 Task: Create a due date automation trigger when advanced on, 2 working days before a card is due add content with a name containing resume at 11:00 AM.
Action: Mouse moved to (819, 241)
Screenshot: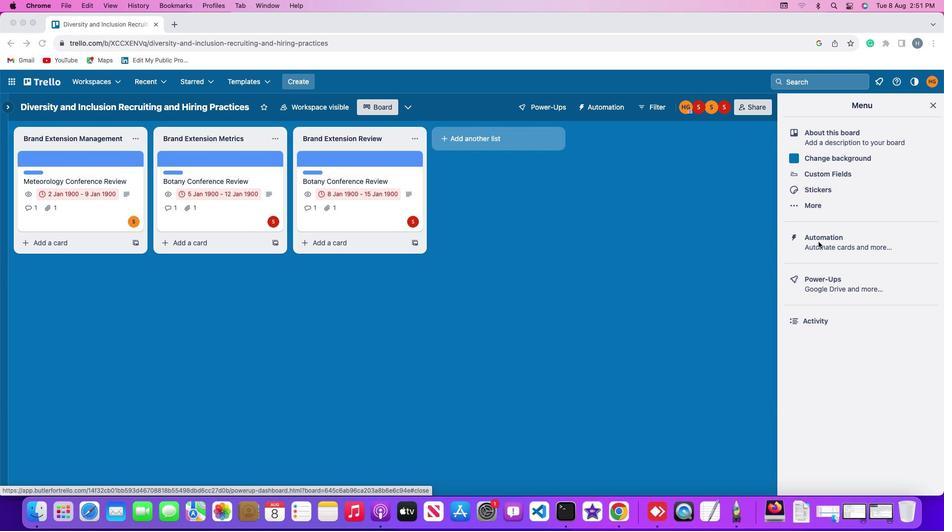 
Action: Mouse pressed left at (819, 241)
Screenshot: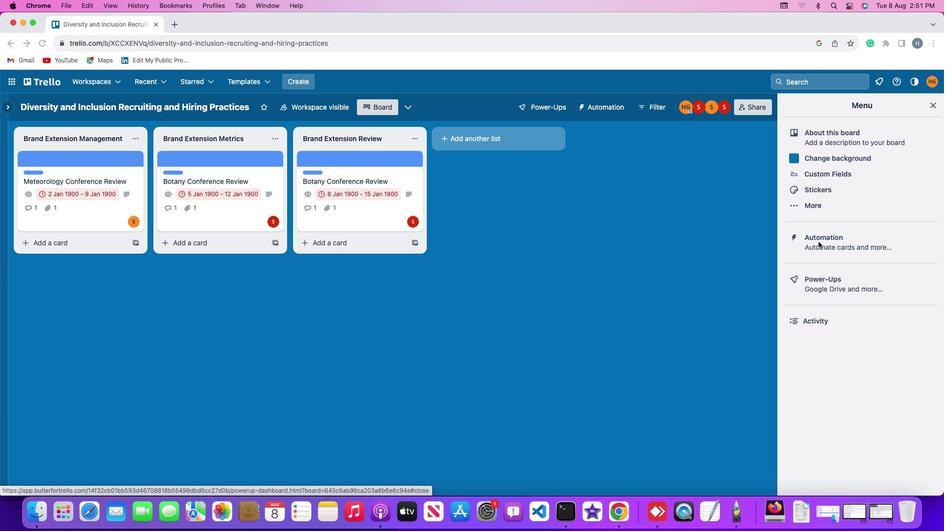 
Action: Mouse pressed left at (819, 241)
Screenshot: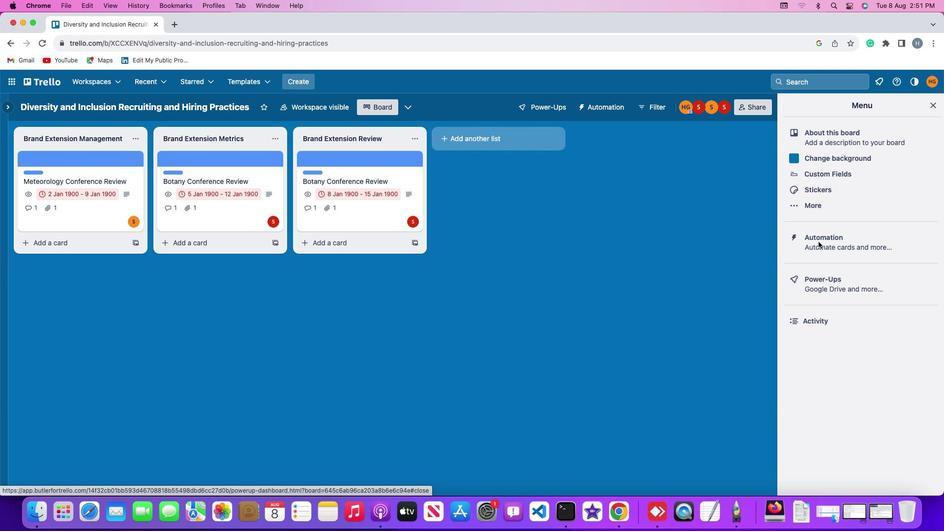 
Action: Mouse moved to (46, 230)
Screenshot: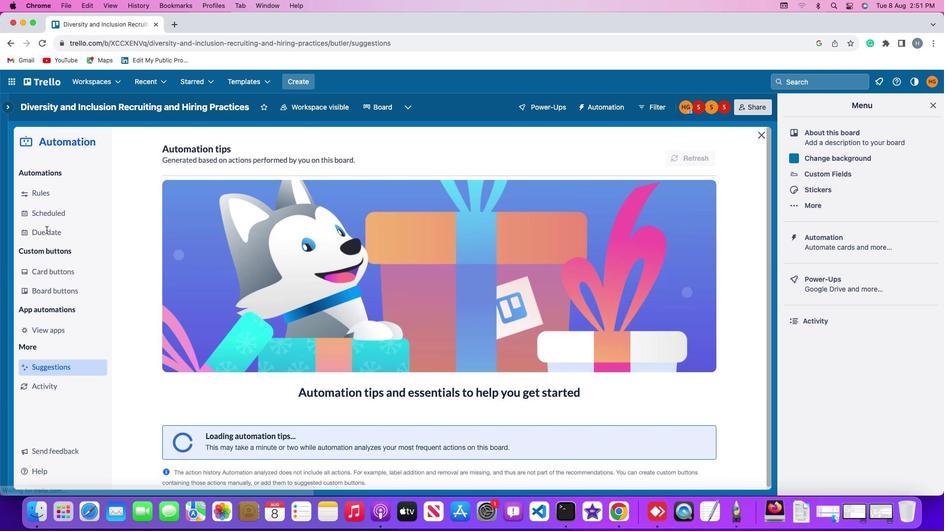 
Action: Mouse pressed left at (46, 230)
Screenshot: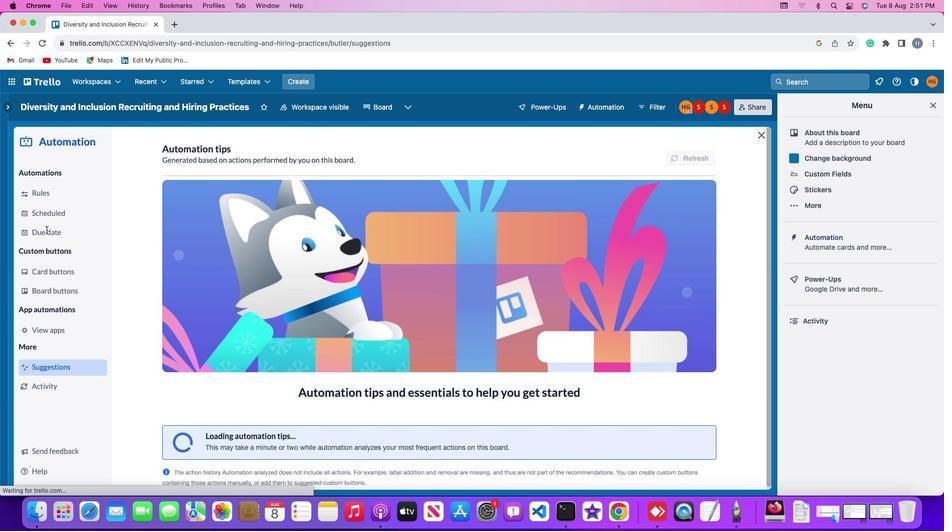 
Action: Mouse moved to (680, 151)
Screenshot: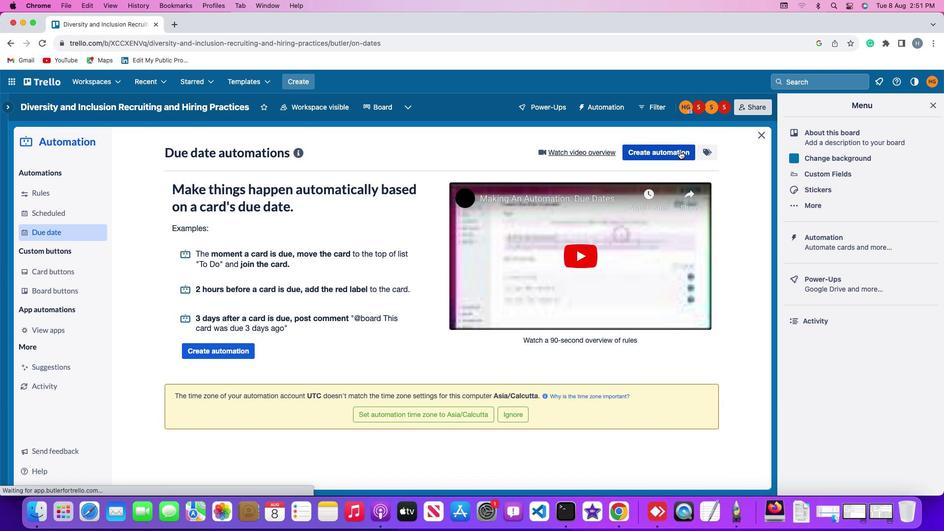 
Action: Mouse pressed left at (680, 151)
Screenshot: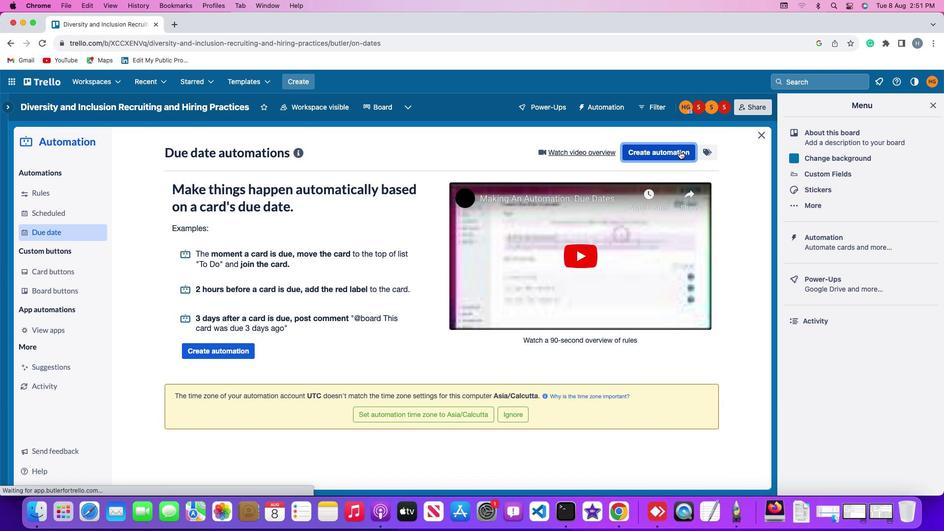 
Action: Mouse moved to (284, 244)
Screenshot: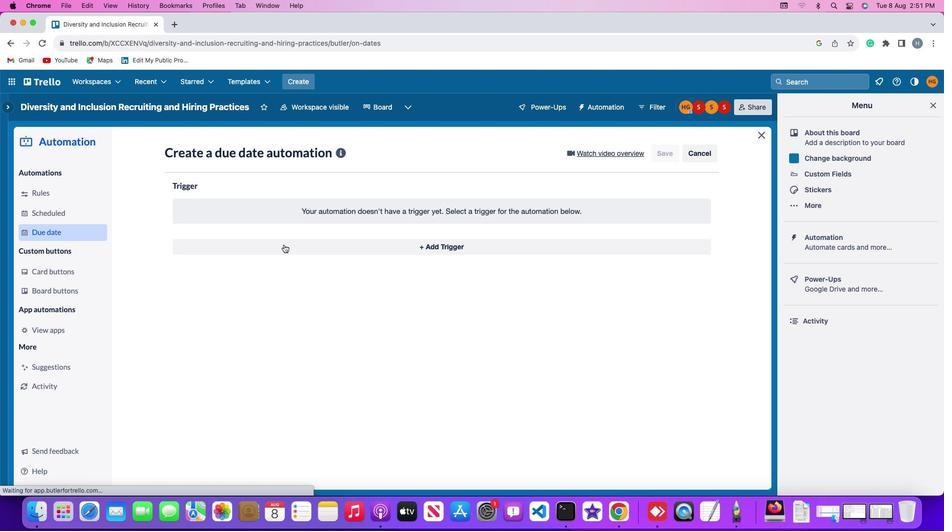 
Action: Mouse pressed left at (284, 244)
Screenshot: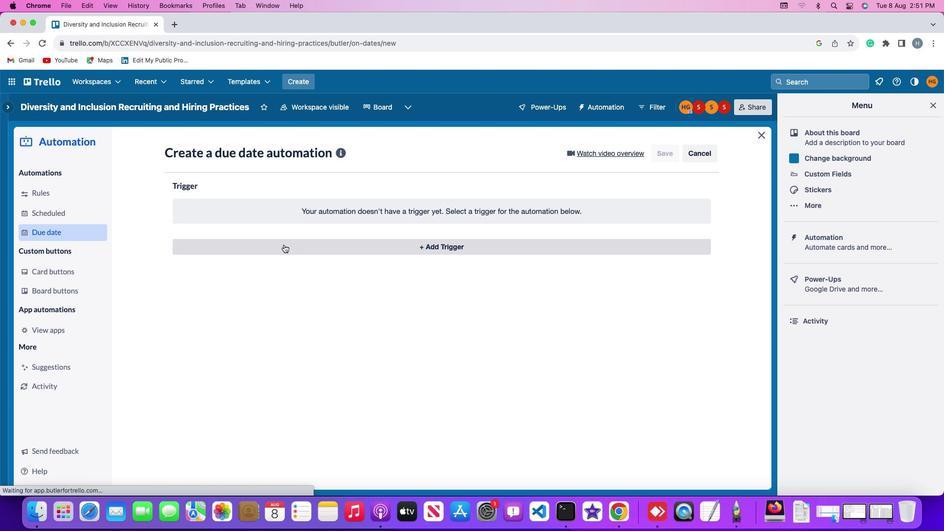 
Action: Mouse moved to (194, 396)
Screenshot: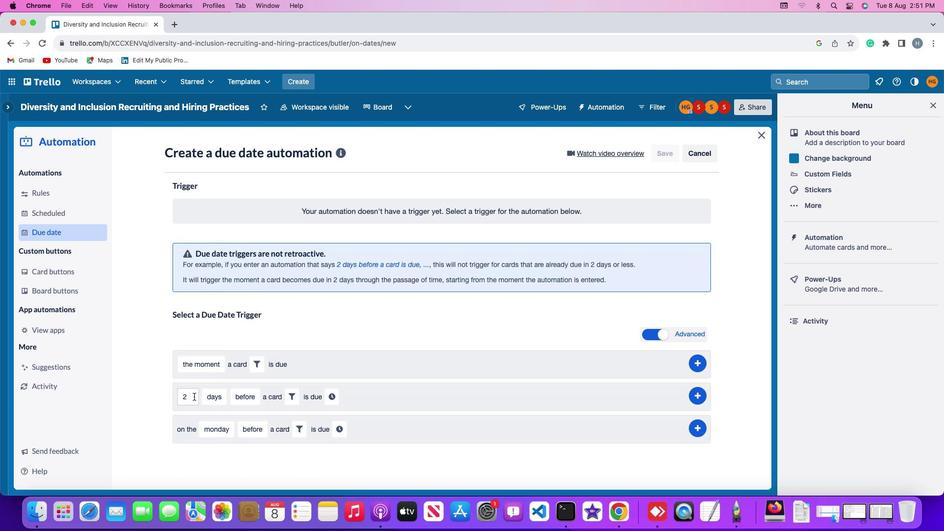 
Action: Mouse pressed left at (194, 396)
Screenshot: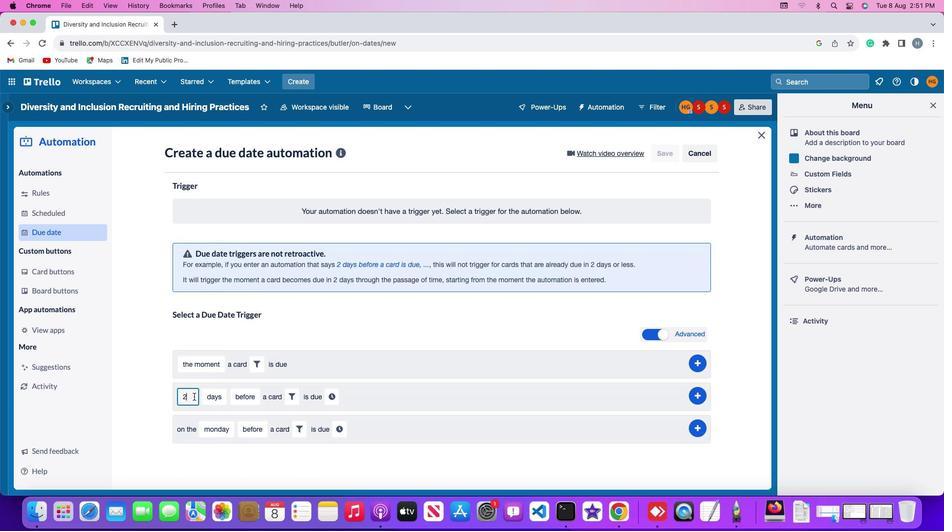 
Action: Mouse moved to (193, 396)
Screenshot: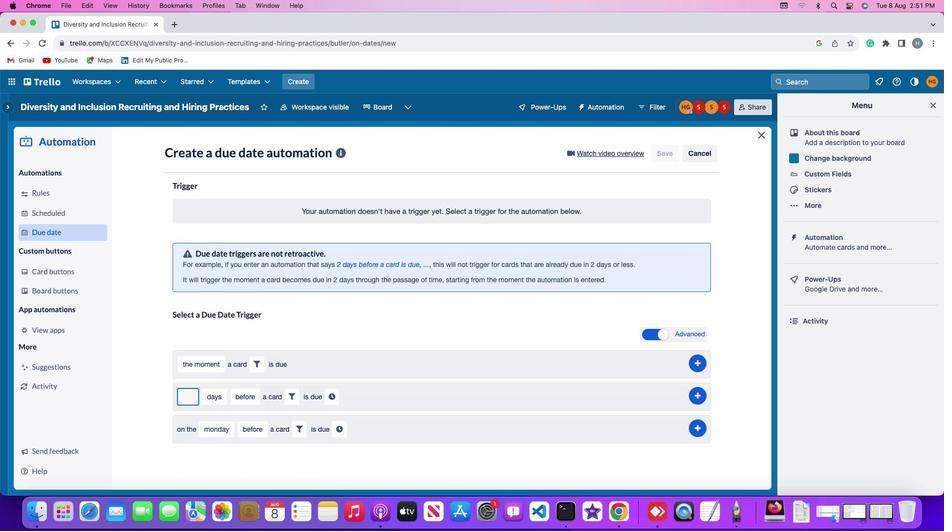 
Action: Key pressed Key.backspace
Screenshot: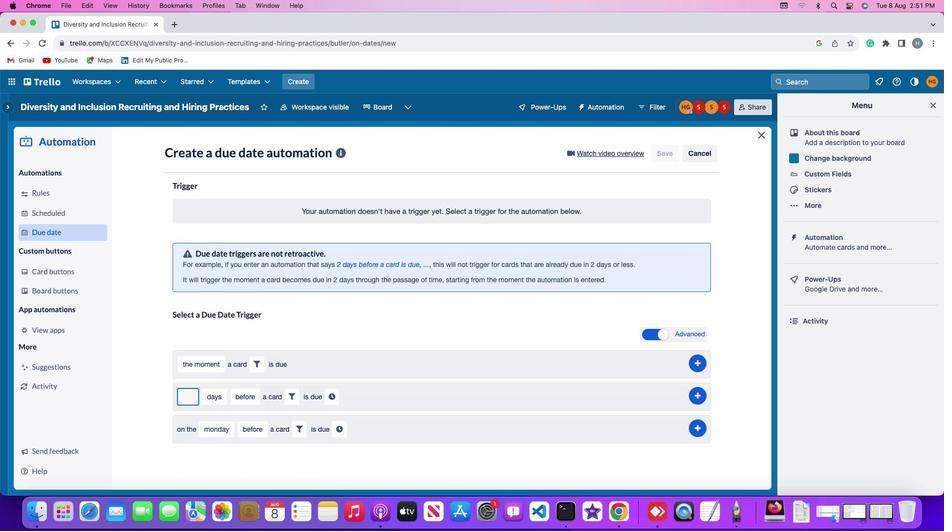 
Action: Mouse moved to (191, 394)
Screenshot: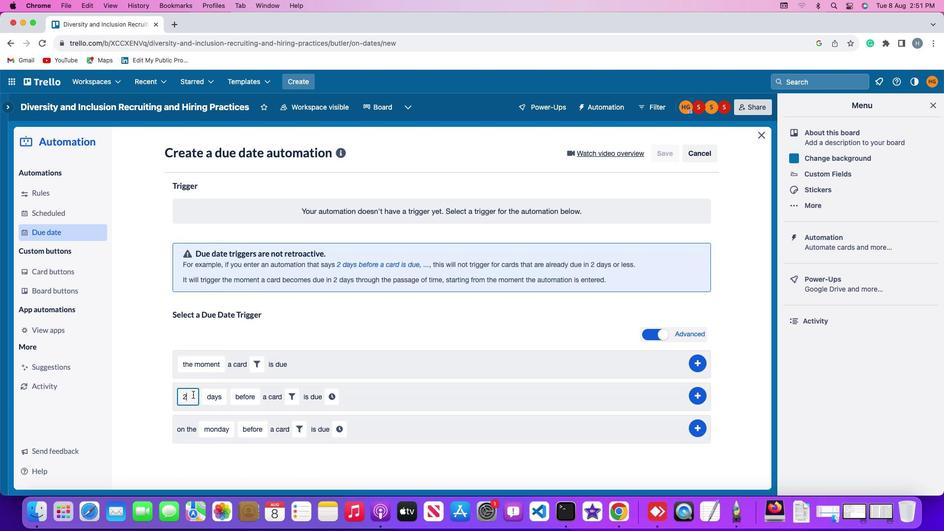 
Action: Key pressed '2'
Screenshot: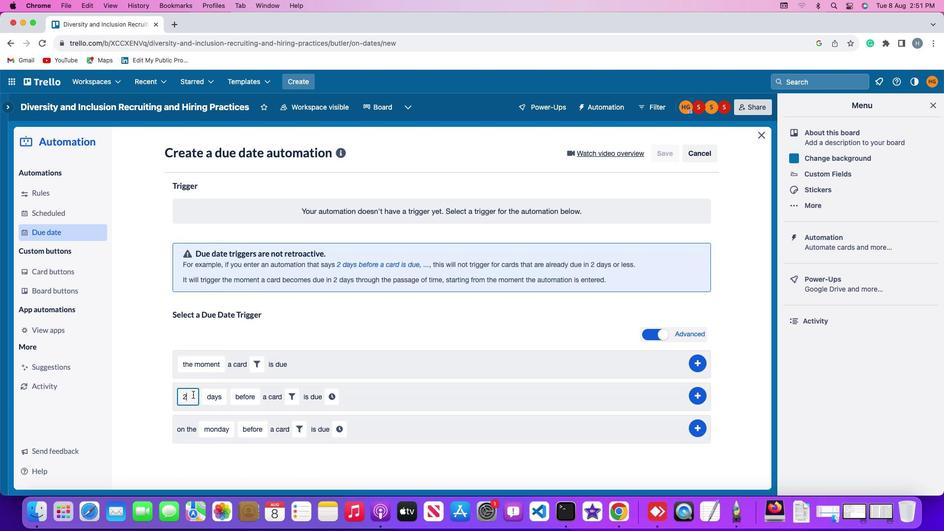 
Action: Mouse moved to (219, 394)
Screenshot: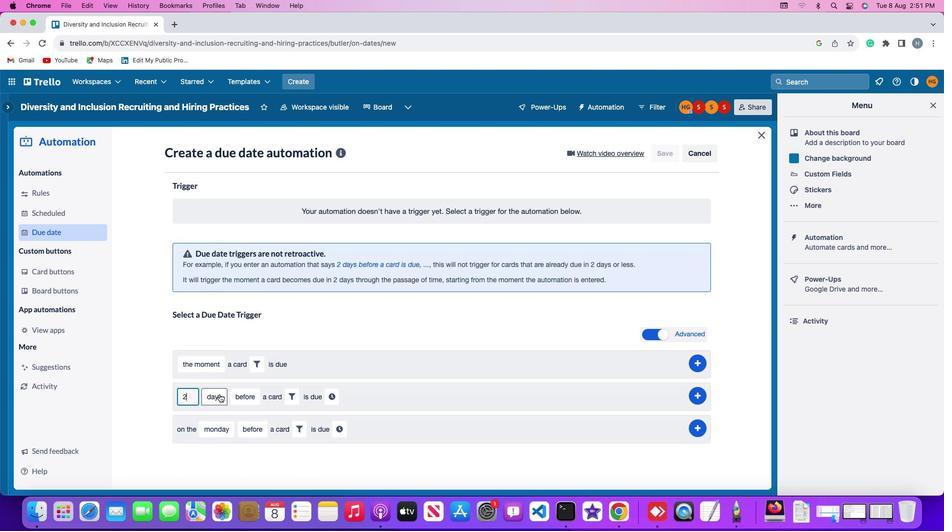 
Action: Mouse pressed left at (219, 394)
Screenshot: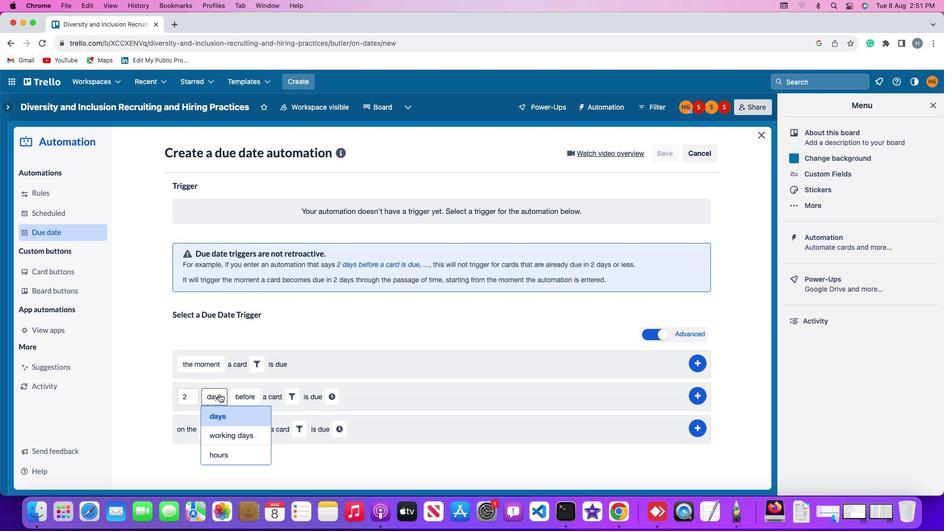 
Action: Mouse moved to (218, 435)
Screenshot: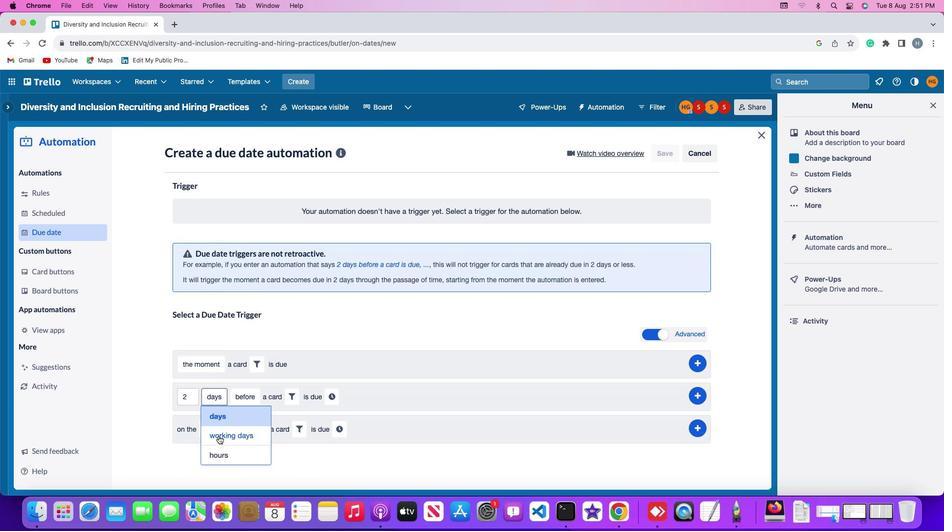 
Action: Mouse pressed left at (218, 435)
Screenshot: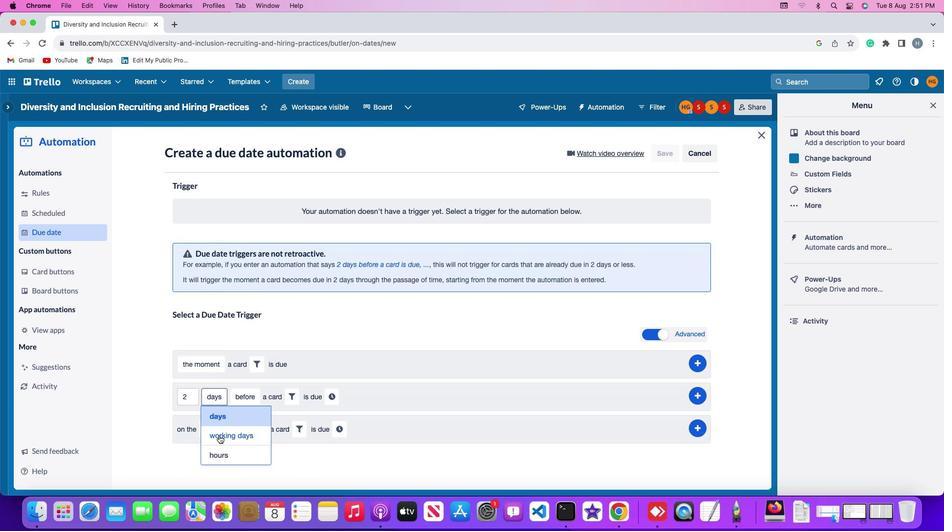 
Action: Mouse moved to (275, 396)
Screenshot: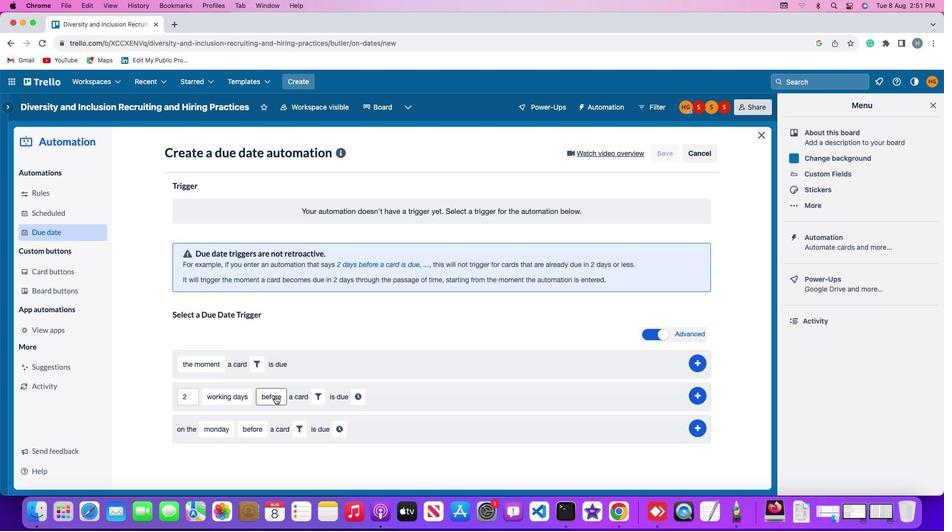 
Action: Mouse pressed left at (275, 396)
Screenshot: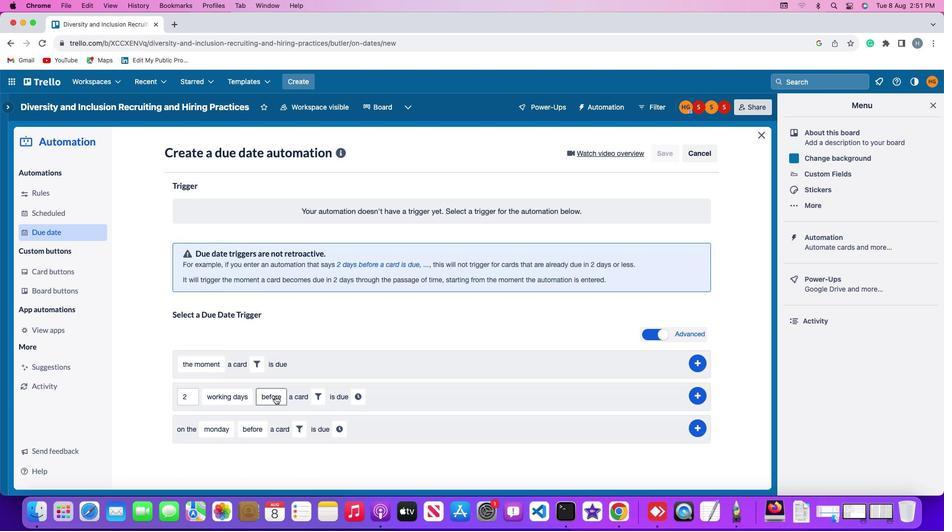 
Action: Mouse moved to (280, 416)
Screenshot: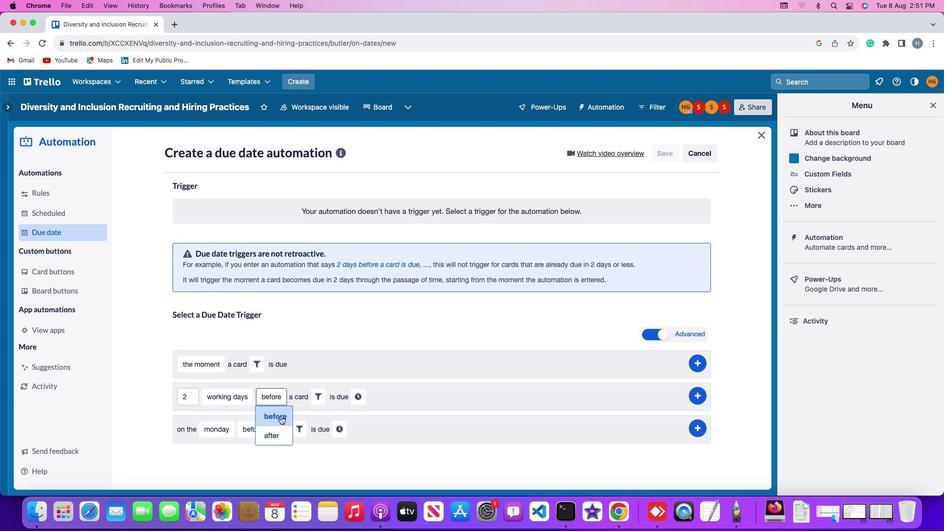 
Action: Mouse pressed left at (280, 416)
Screenshot: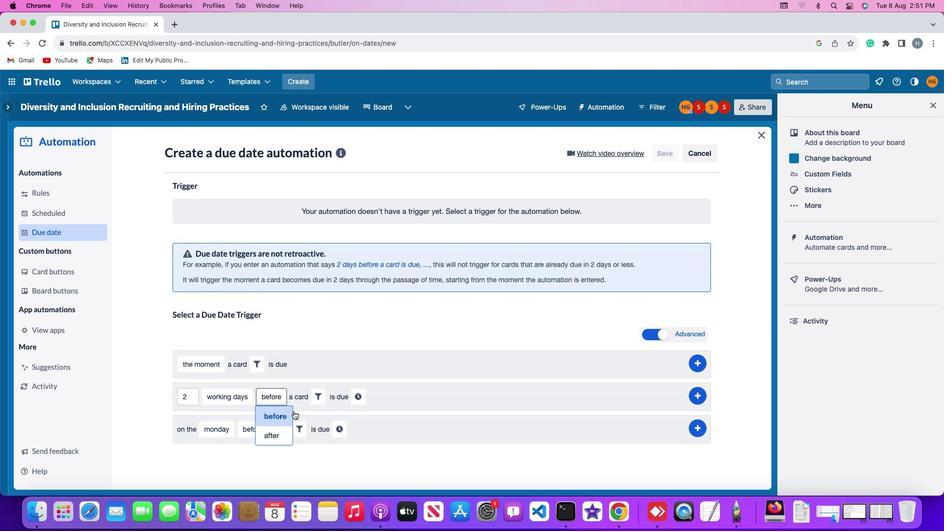 
Action: Mouse moved to (322, 398)
Screenshot: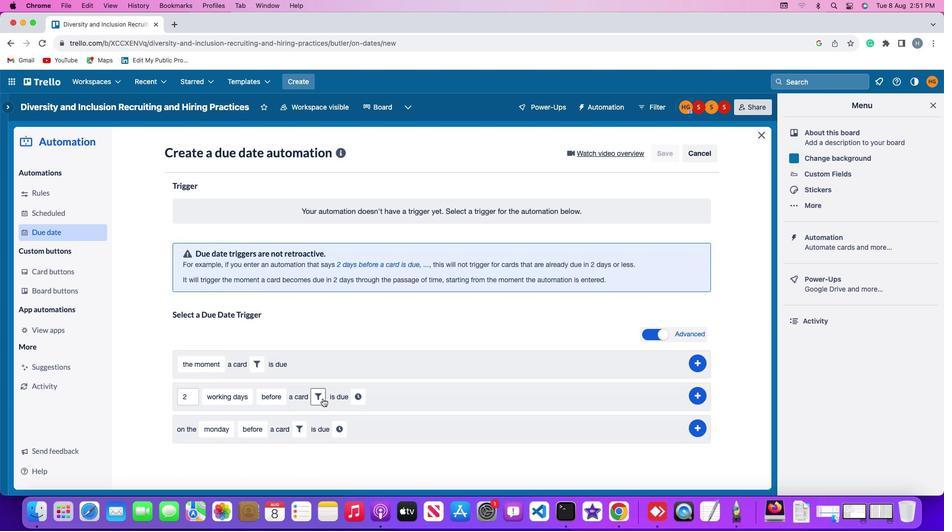 
Action: Mouse pressed left at (322, 398)
Screenshot: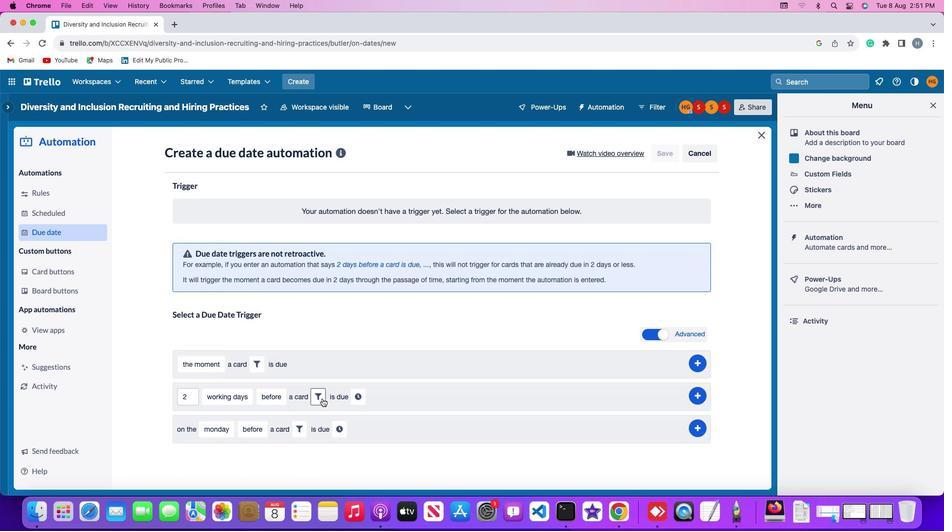 
Action: Mouse moved to (443, 426)
Screenshot: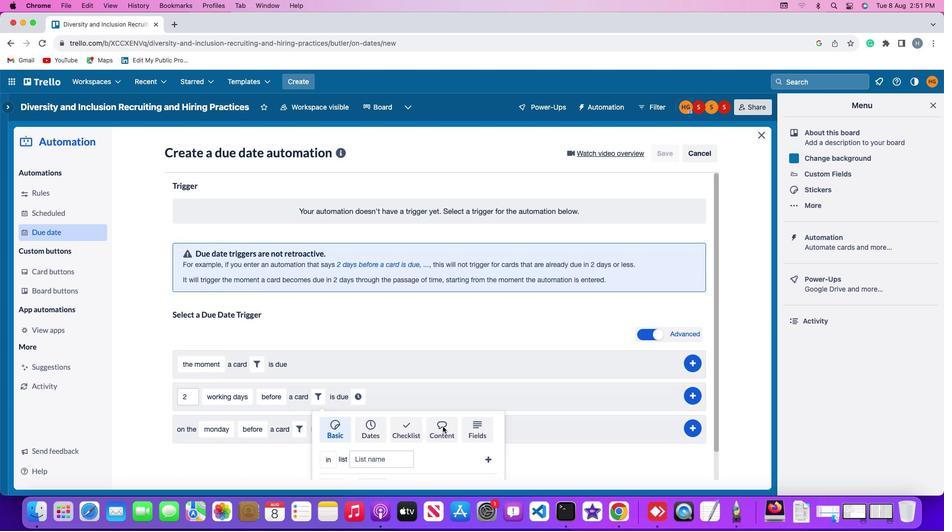 
Action: Mouse pressed left at (443, 426)
Screenshot: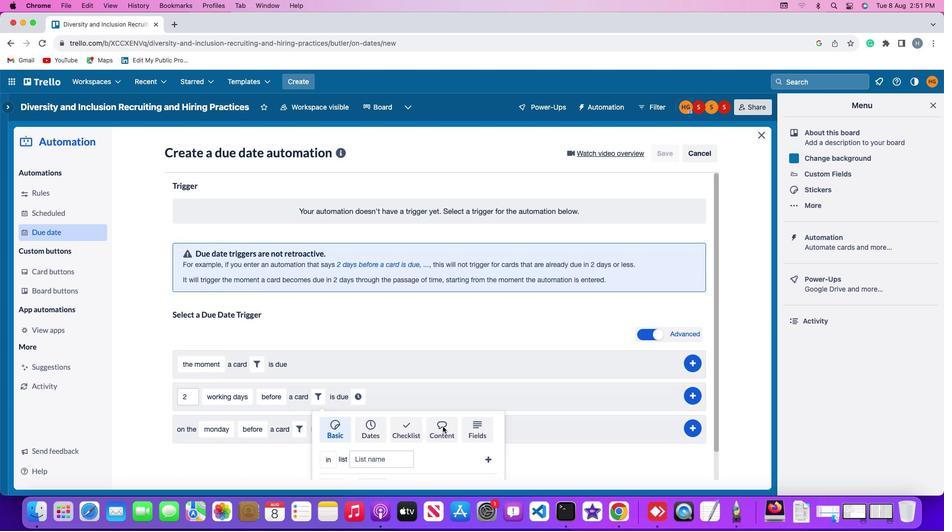 
Action: Mouse moved to (347, 459)
Screenshot: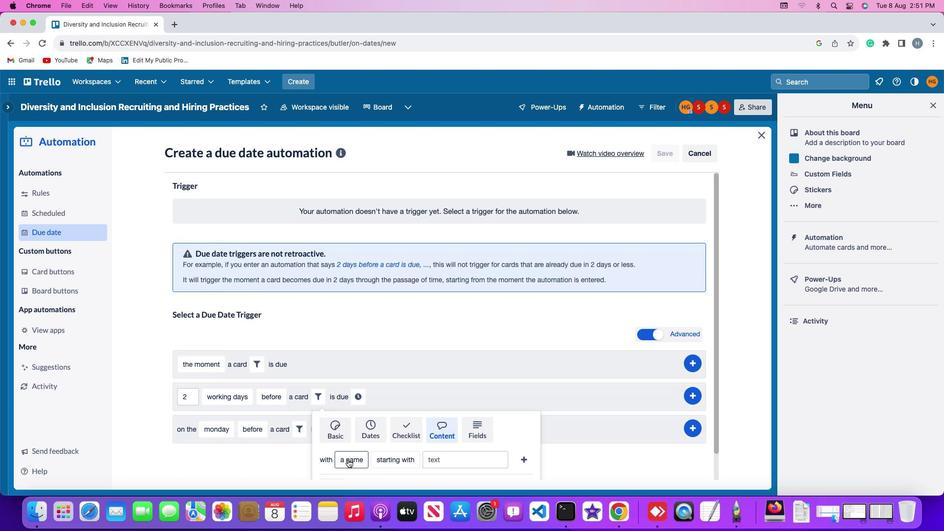 
Action: Mouse pressed left at (347, 459)
Screenshot: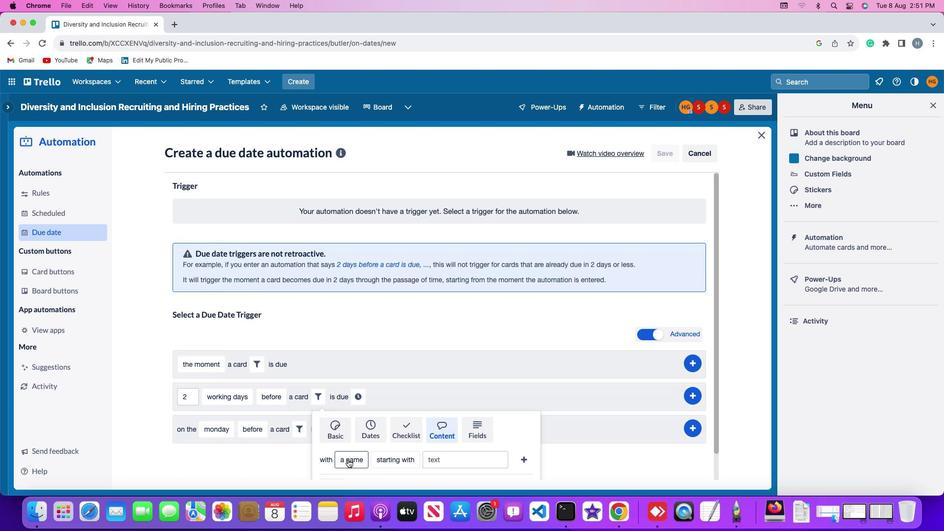 
Action: Mouse moved to (377, 402)
Screenshot: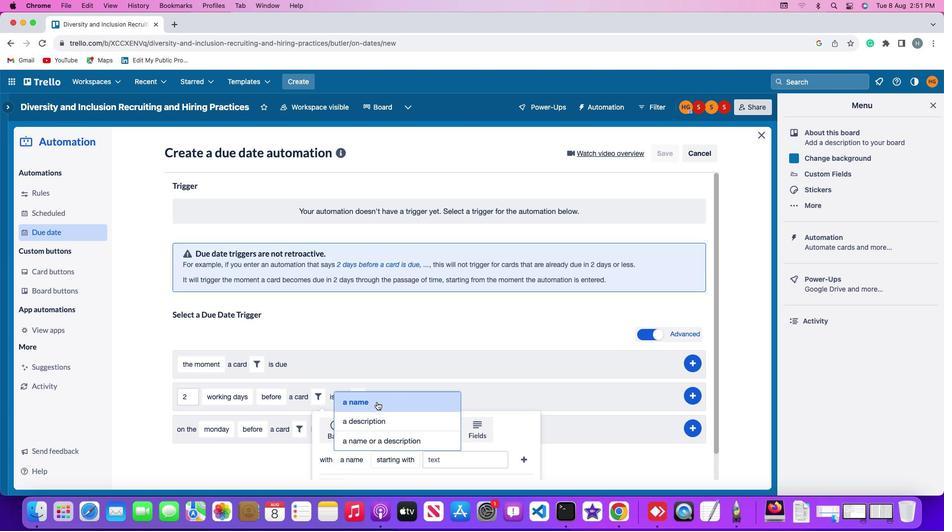 
Action: Mouse pressed left at (377, 402)
Screenshot: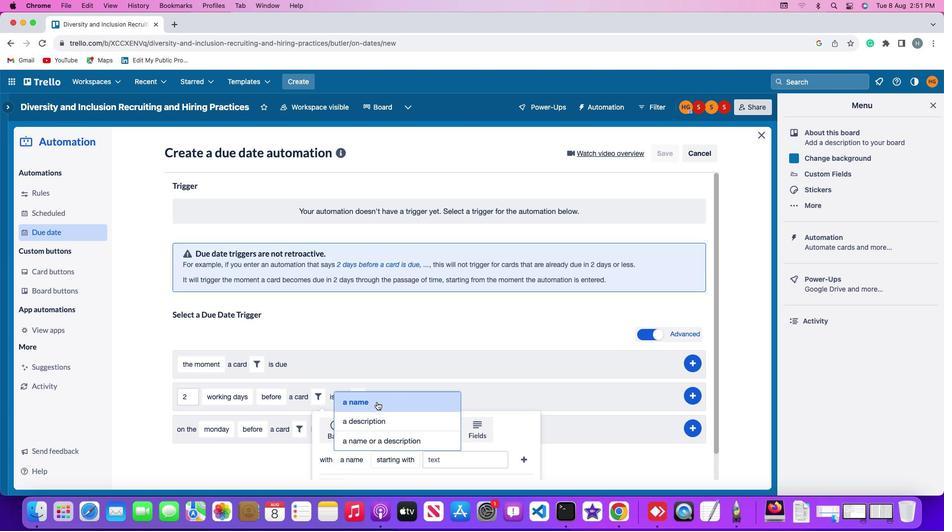 
Action: Mouse moved to (399, 460)
Screenshot: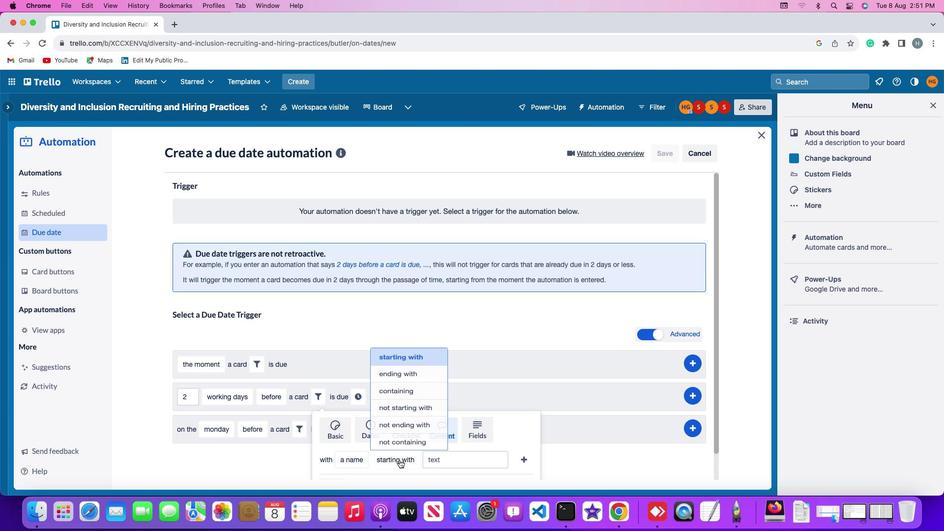 
Action: Mouse pressed left at (399, 460)
Screenshot: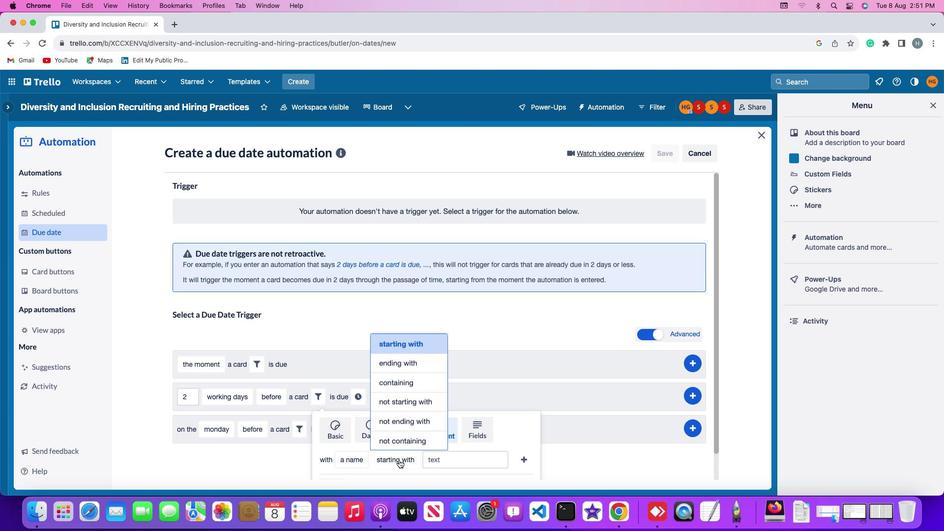 
Action: Mouse moved to (414, 383)
Screenshot: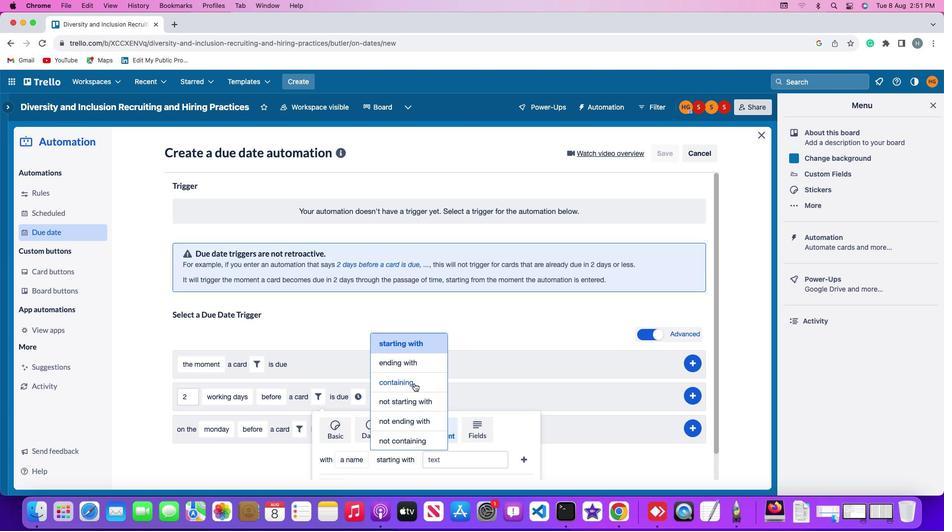 
Action: Mouse pressed left at (414, 383)
Screenshot: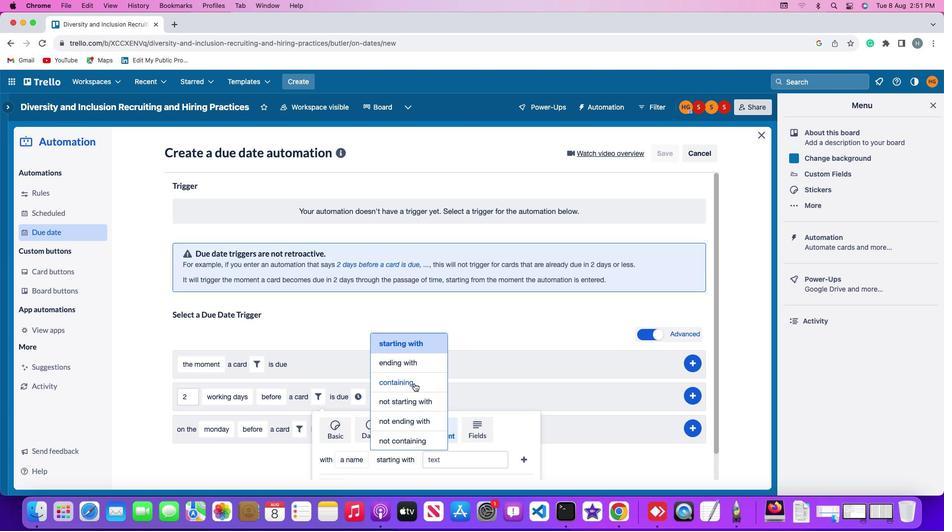 
Action: Mouse moved to (448, 456)
Screenshot: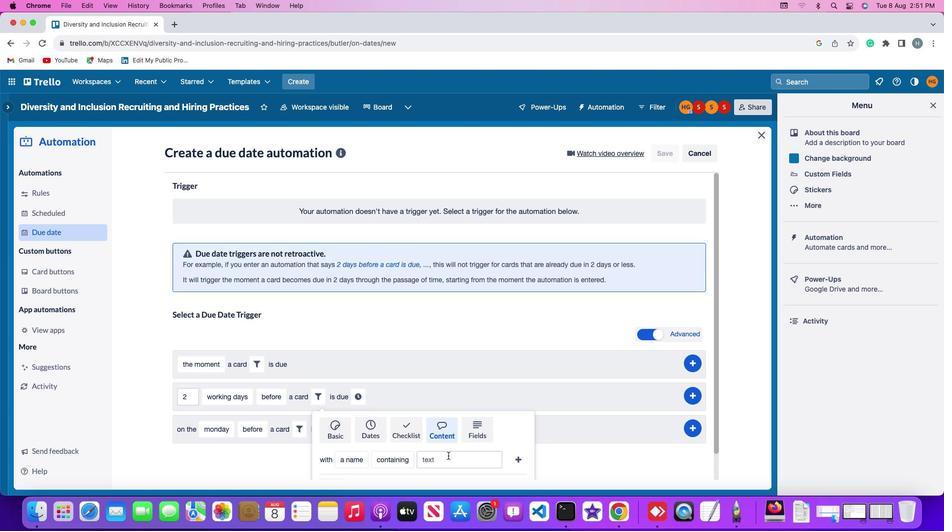 
Action: Mouse pressed left at (448, 456)
Screenshot: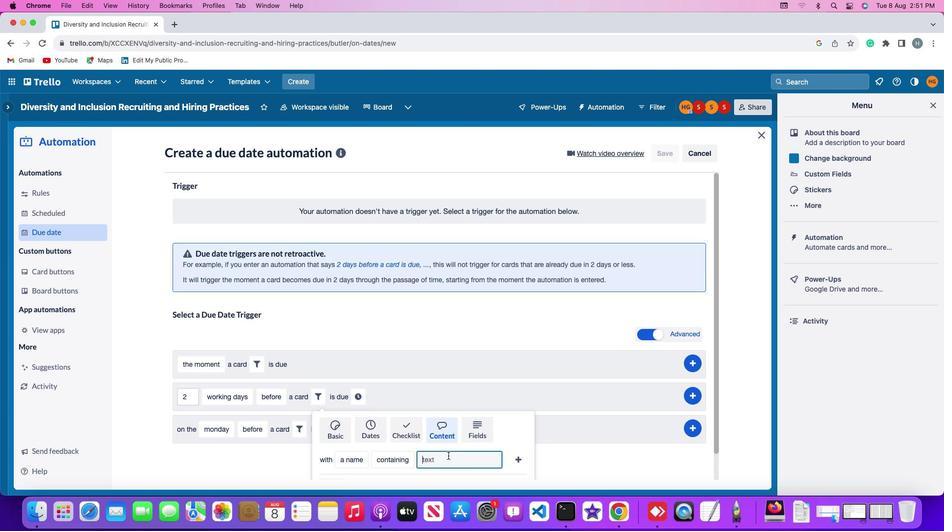 
Action: Mouse moved to (445, 454)
Screenshot: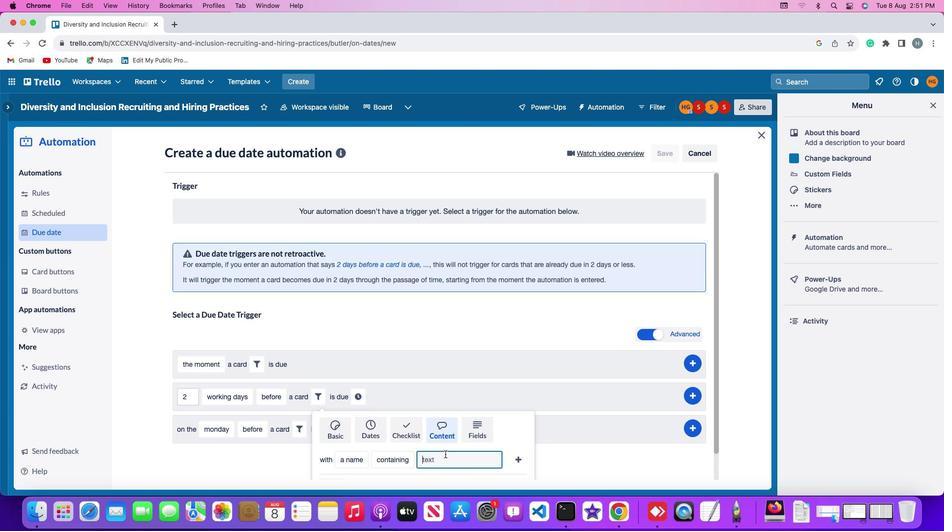 
Action: Key pressed 'r''e''s''u''m''e'
Screenshot: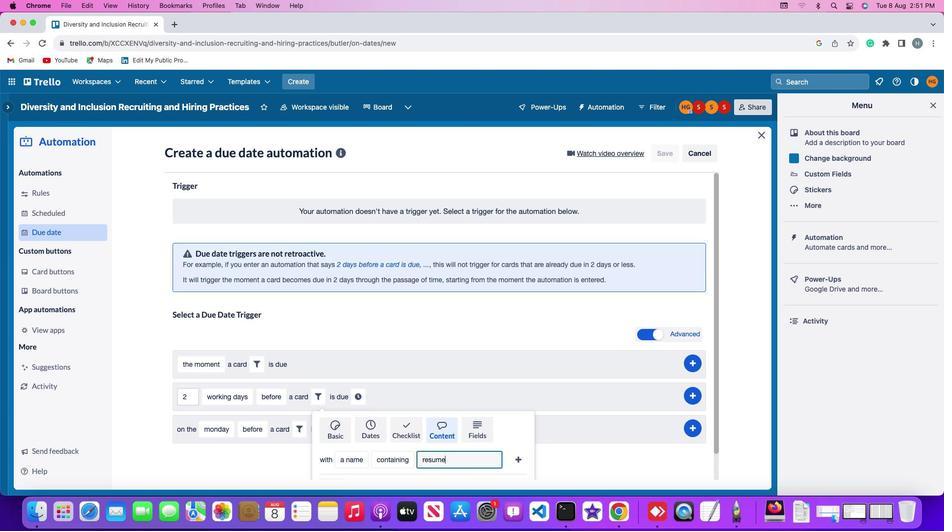 
Action: Mouse moved to (515, 455)
Screenshot: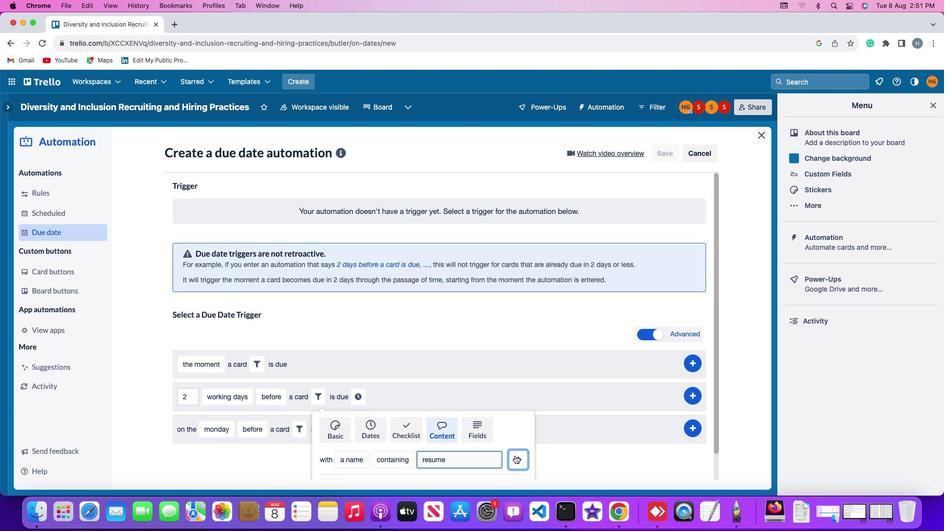 
Action: Mouse pressed left at (515, 455)
Screenshot: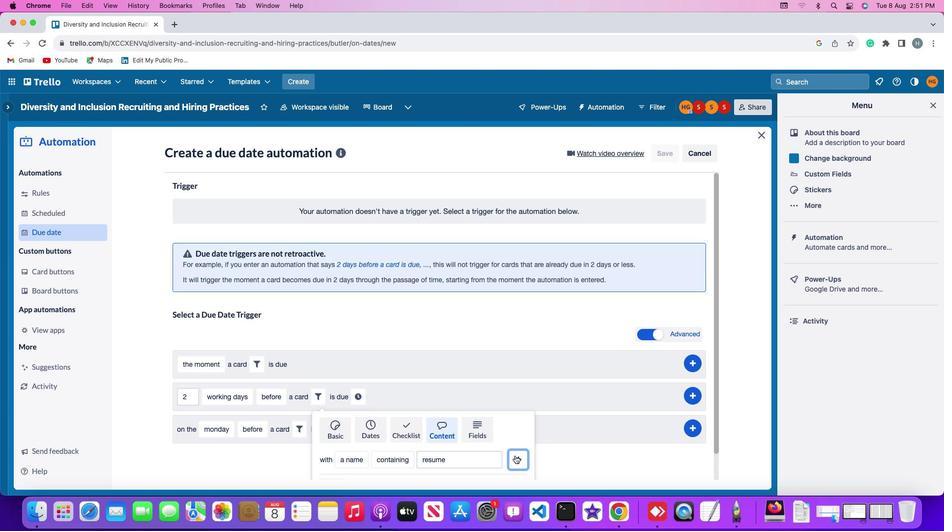 
Action: Mouse moved to (481, 399)
Screenshot: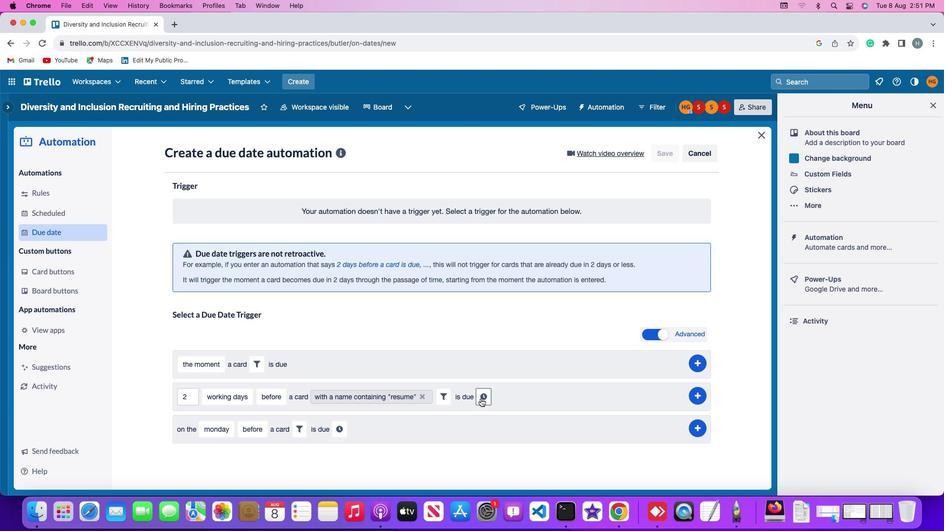
Action: Mouse pressed left at (481, 399)
Screenshot: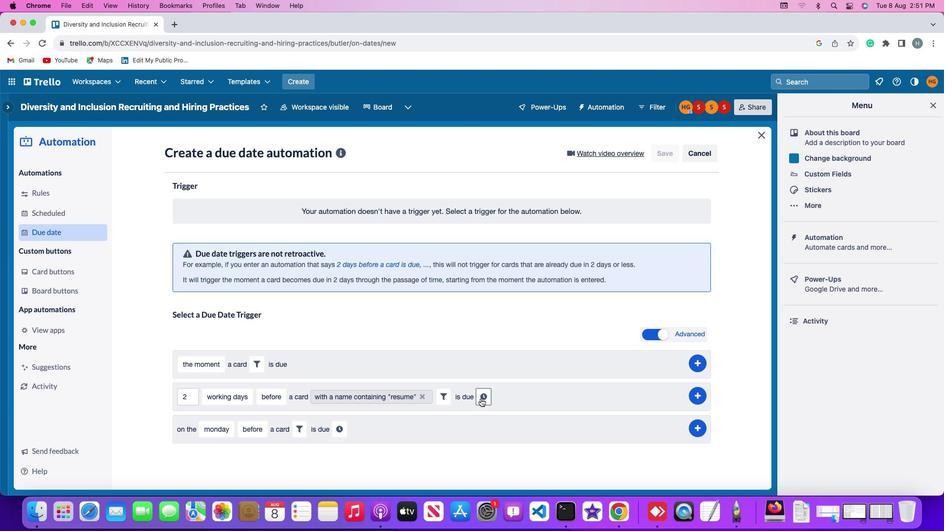 
Action: Mouse moved to (504, 401)
Screenshot: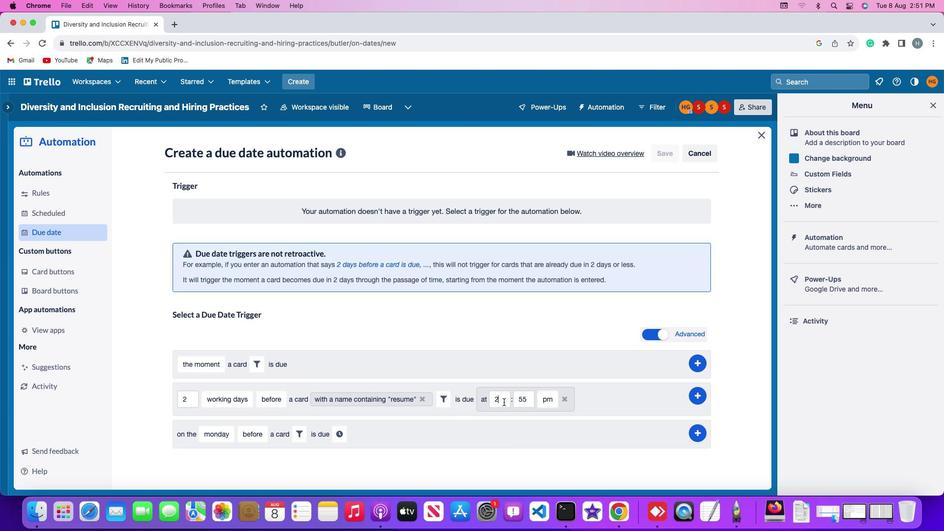 
Action: Mouse pressed left at (504, 401)
Screenshot: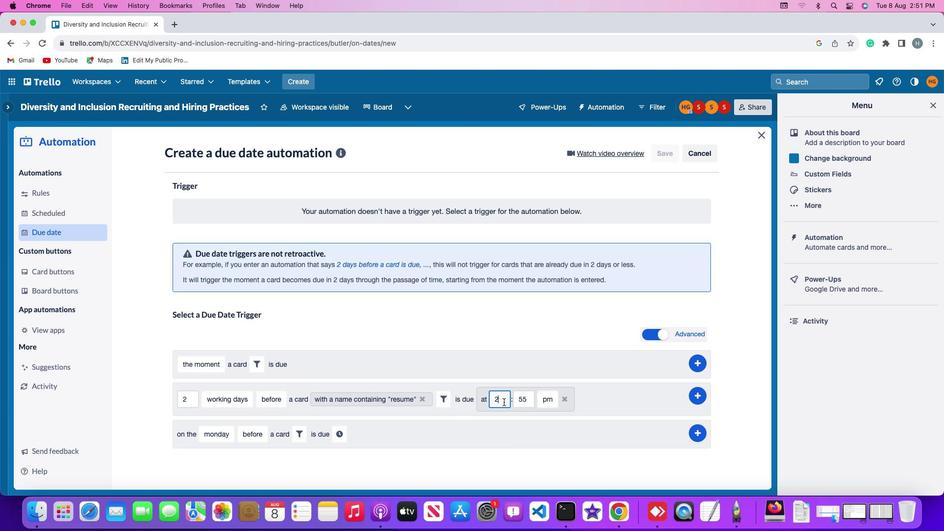 
Action: Key pressed Key.backspace'1''1'
Screenshot: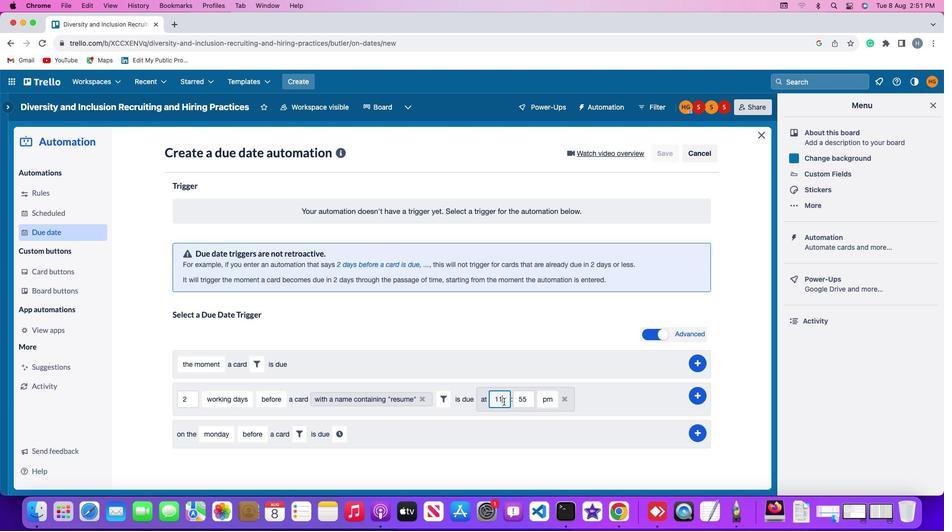 
Action: Mouse moved to (528, 401)
Screenshot: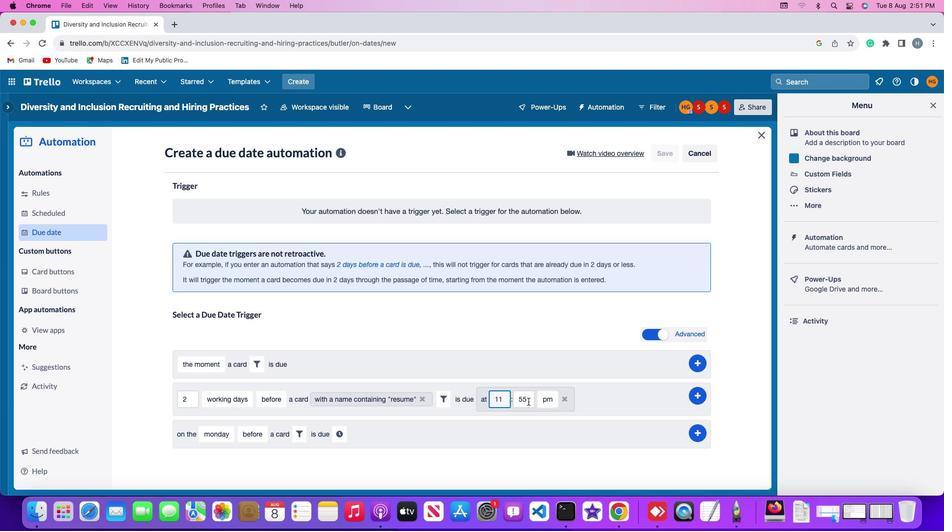 
Action: Mouse pressed left at (528, 401)
Screenshot: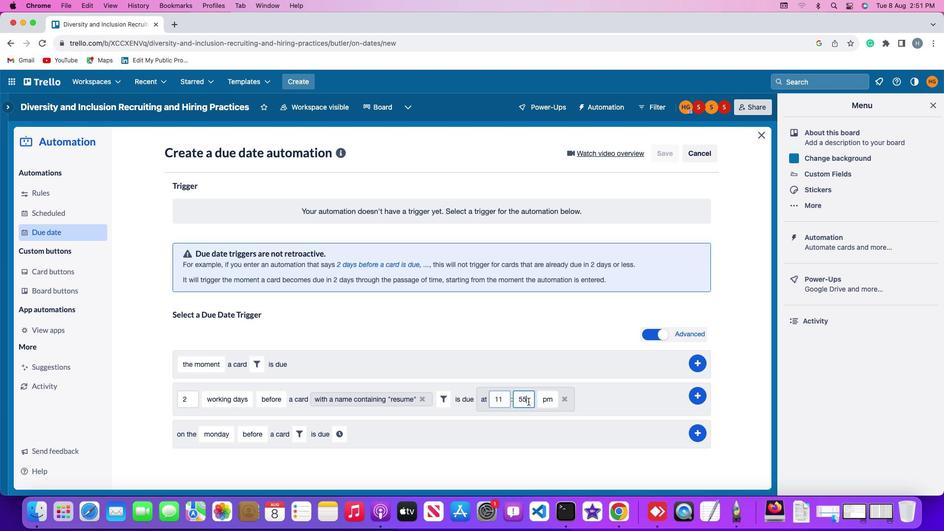 
Action: Mouse moved to (527, 400)
Screenshot: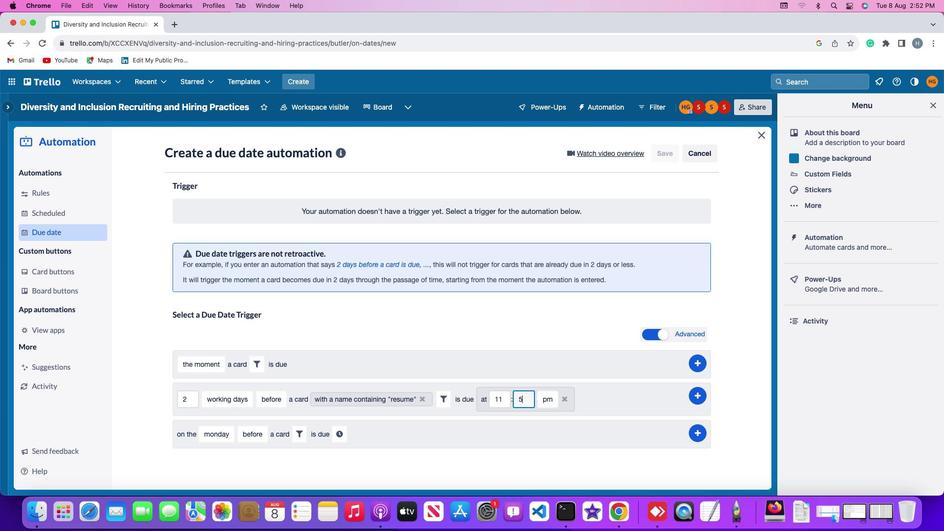 
Action: Key pressed Key.backspaceKey.backspaceKey.backspace
Screenshot: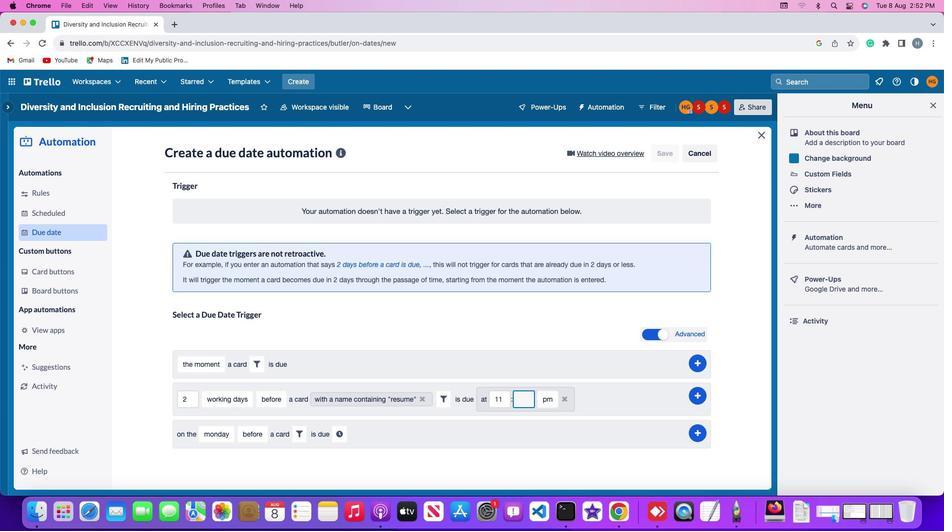 
Action: Mouse moved to (527, 400)
Screenshot: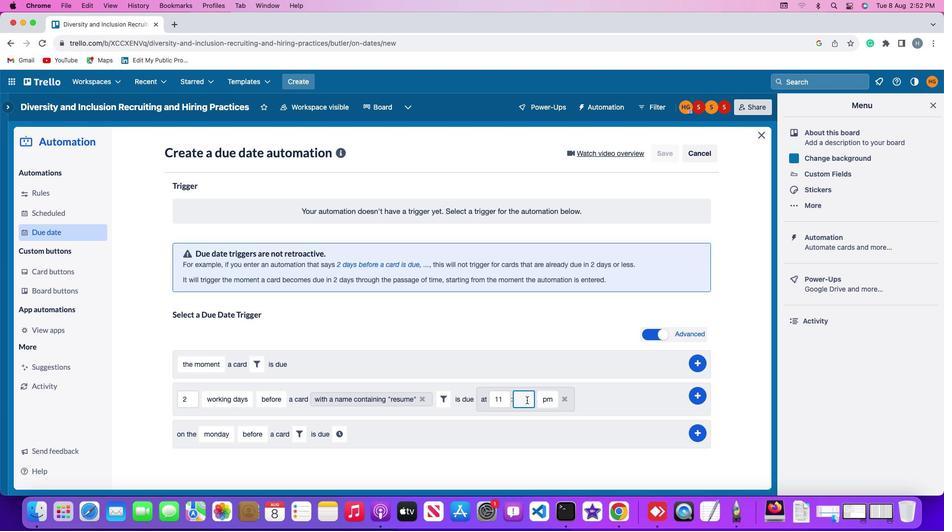
Action: Key pressed '0''0'
Screenshot: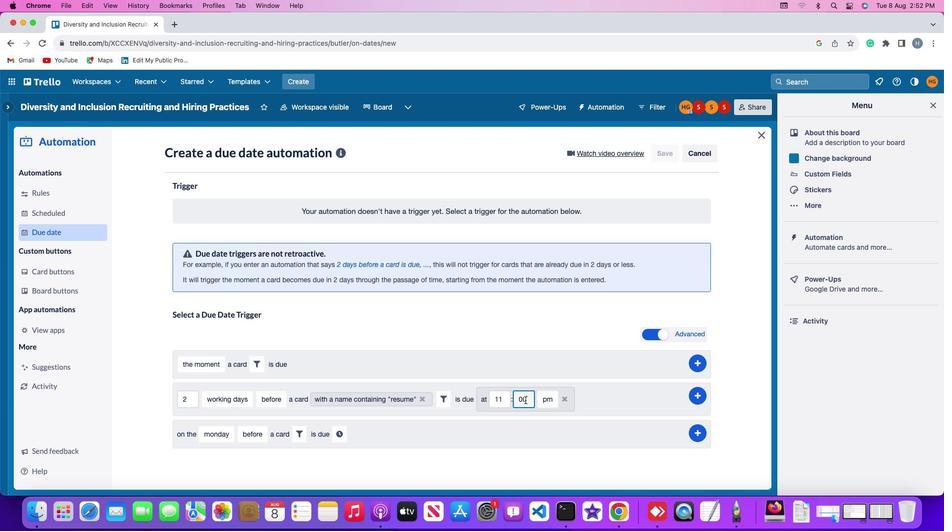 
Action: Mouse moved to (539, 401)
Screenshot: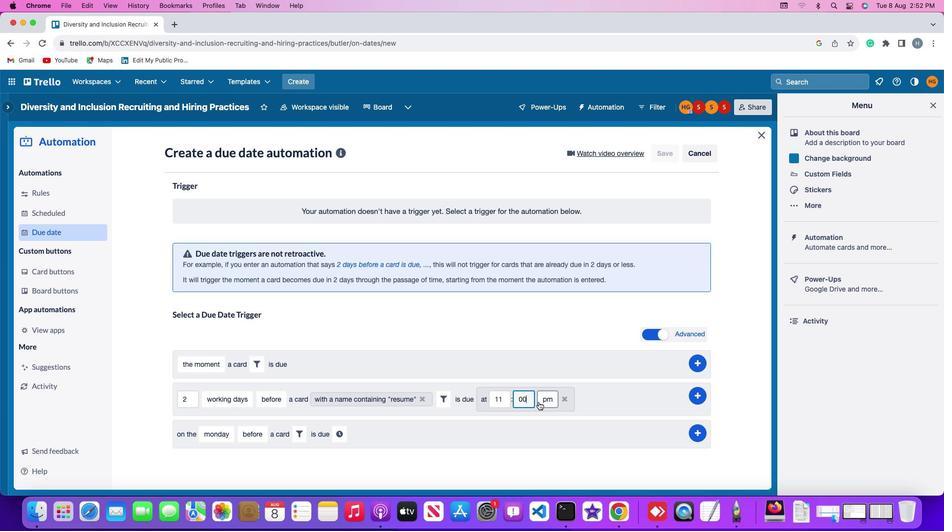 
Action: Mouse pressed left at (539, 401)
Screenshot: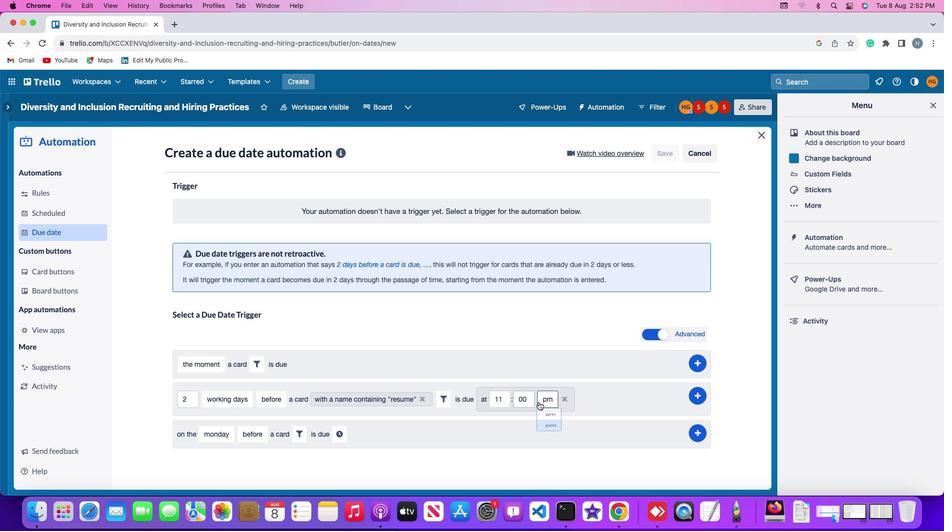 
Action: Mouse moved to (549, 414)
Screenshot: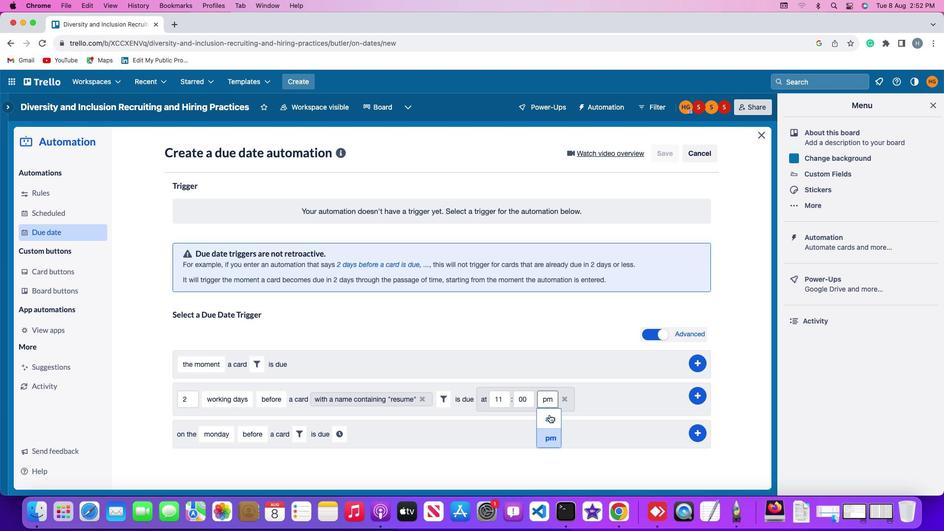 
Action: Mouse pressed left at (549, 414)
Screenshot: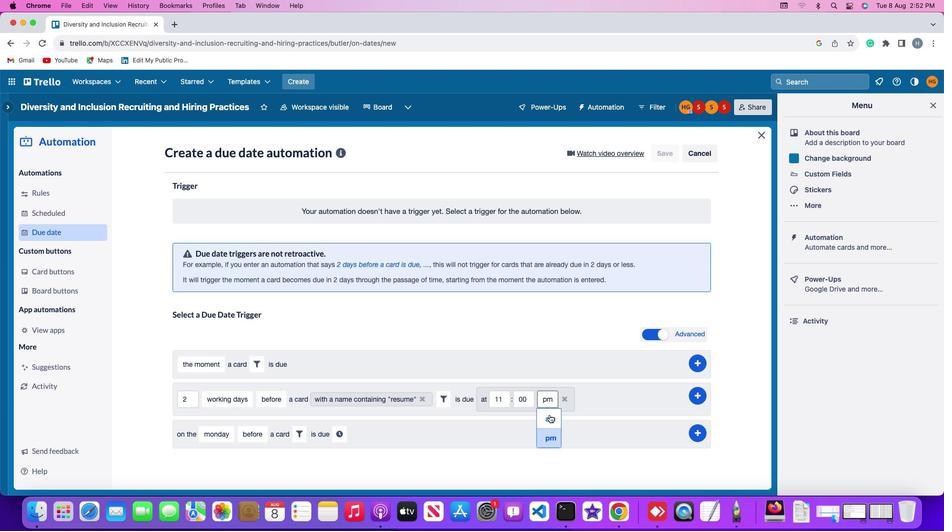 
Action: Mouse moved to (699, 393)
Screenshot: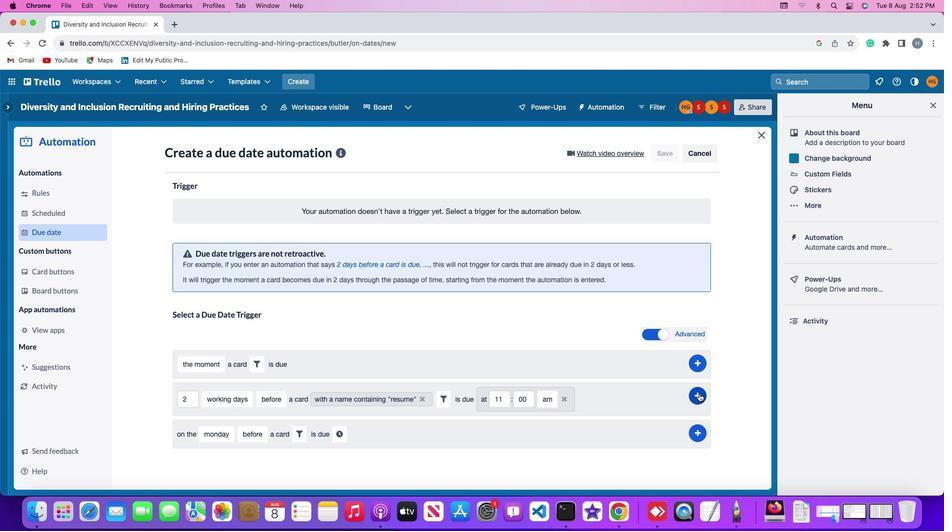 
Action: Mouse pressed left at (699, 393)
Screenshot: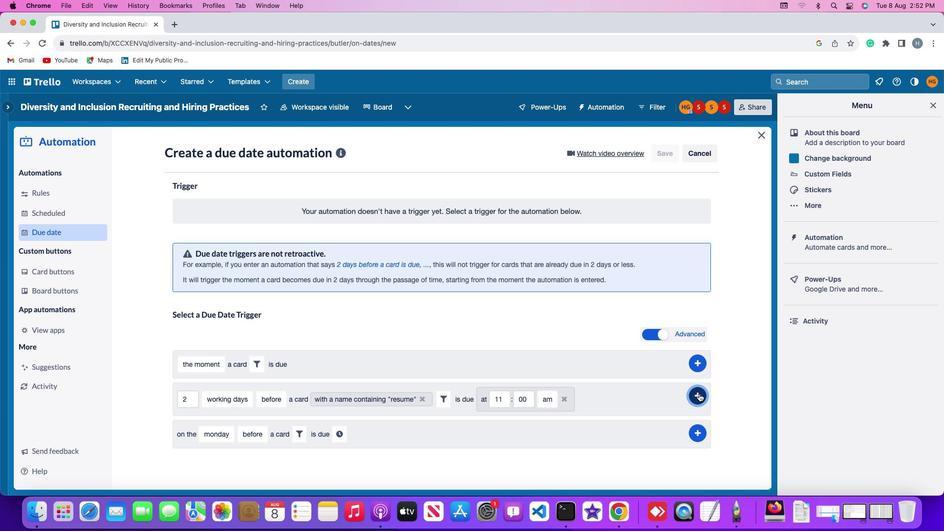 
Action: Mouse moved to (749, 313)
Screenshot: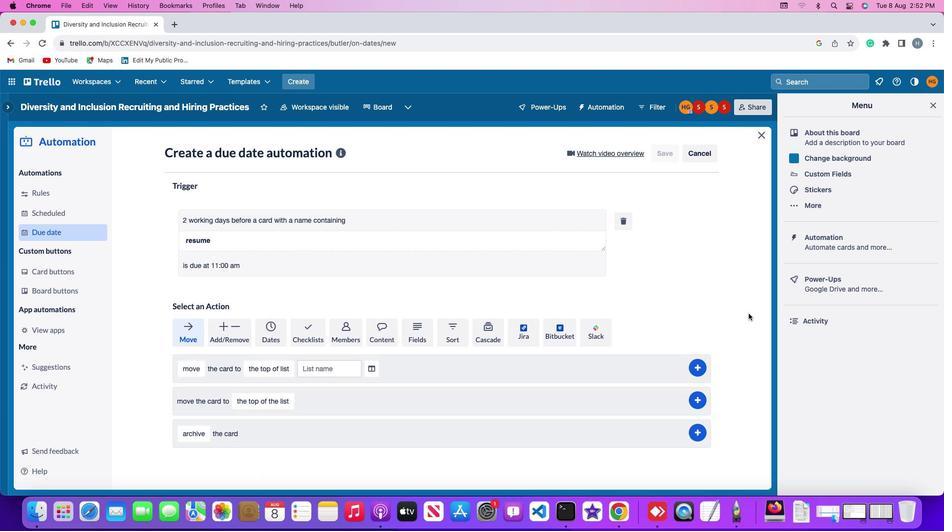 
